 Task: Create a section Dash & Dazzle and in the section, add a milestone Infrastructure Upgrade in the project UniTech.
Action: Mouse moved to (53, 323)
Screenshot: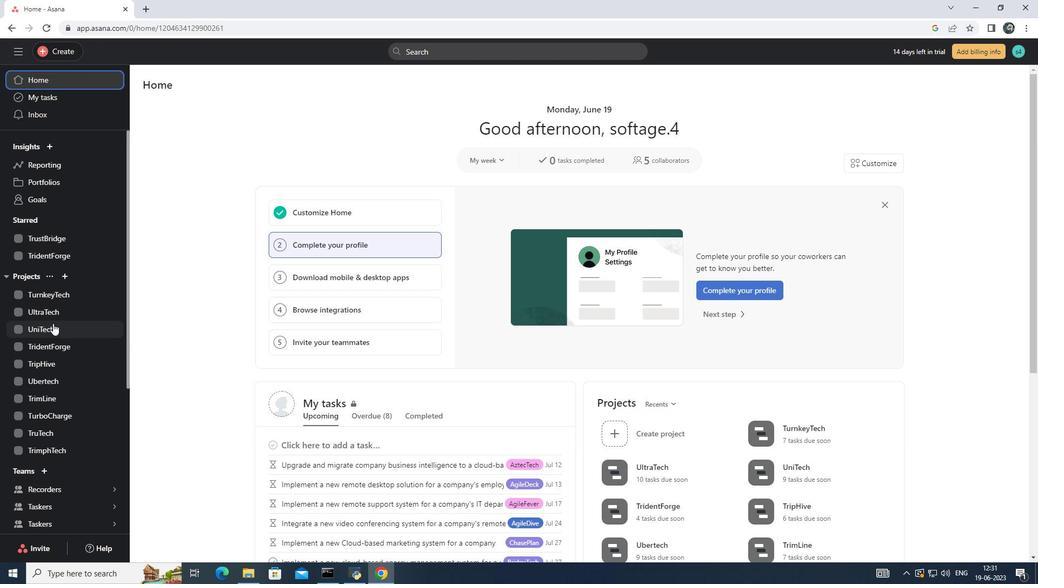 
Action: Mouse pressed left at (53, 323)
Screenshot: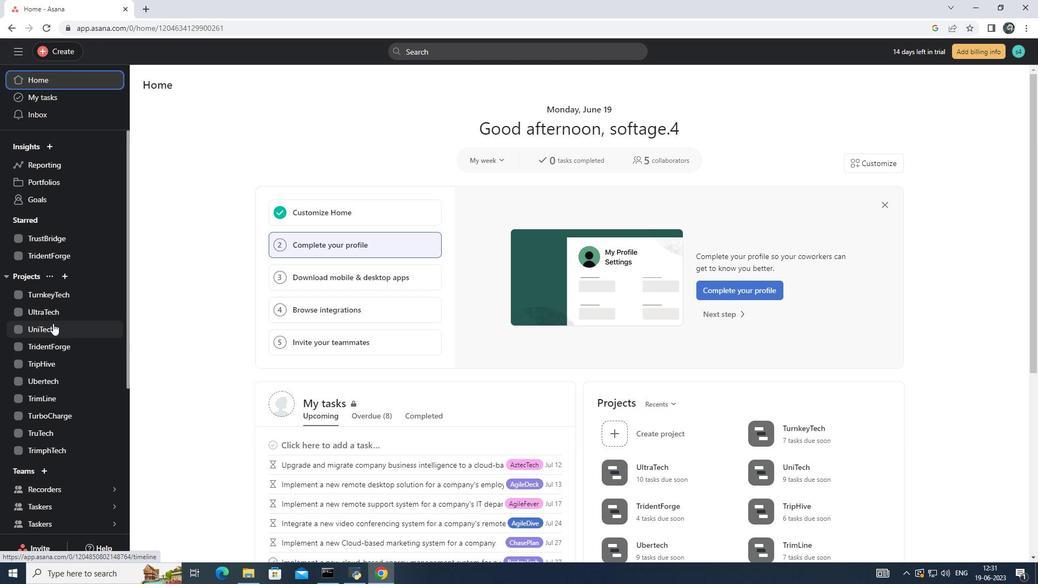 
Action: Mouse moved to (201, 425)
Screenshot: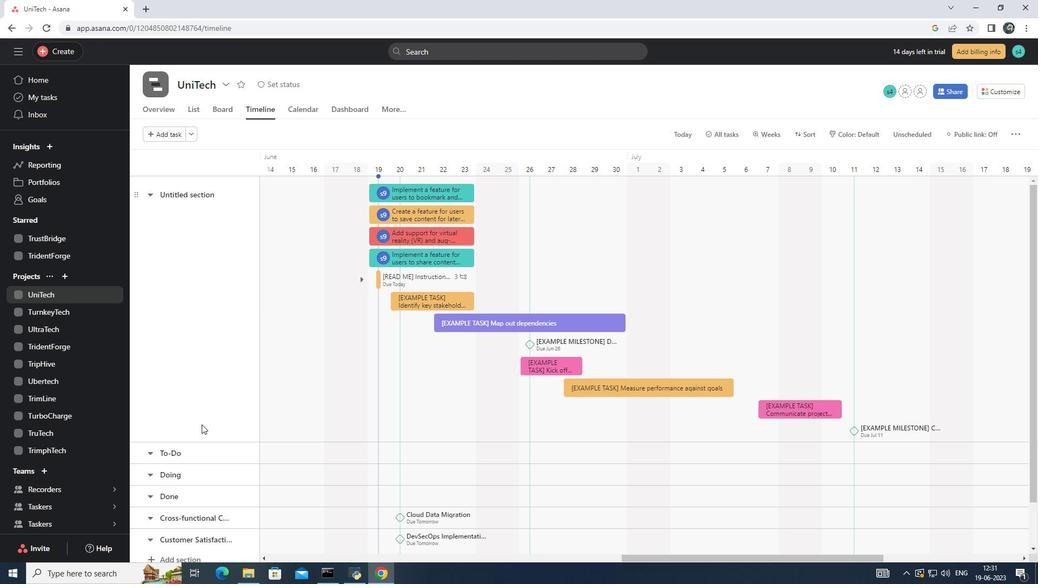 
Action: Mouse scrolled (201, 424) with delta (0, 0)
Screenshot: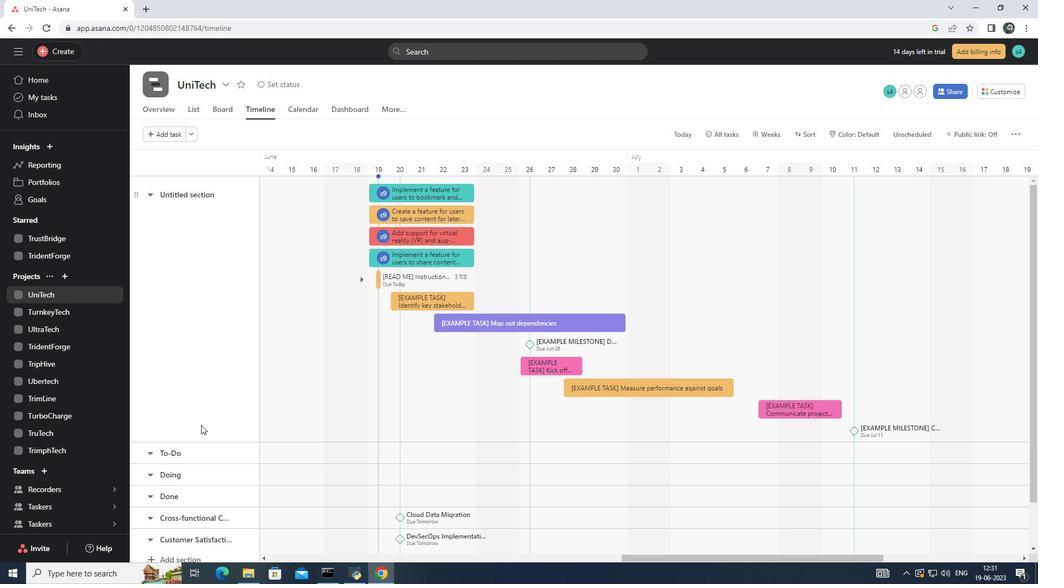 
Action: Mouse scrolled (201, 424) with delta (0, 0)
Screenshot: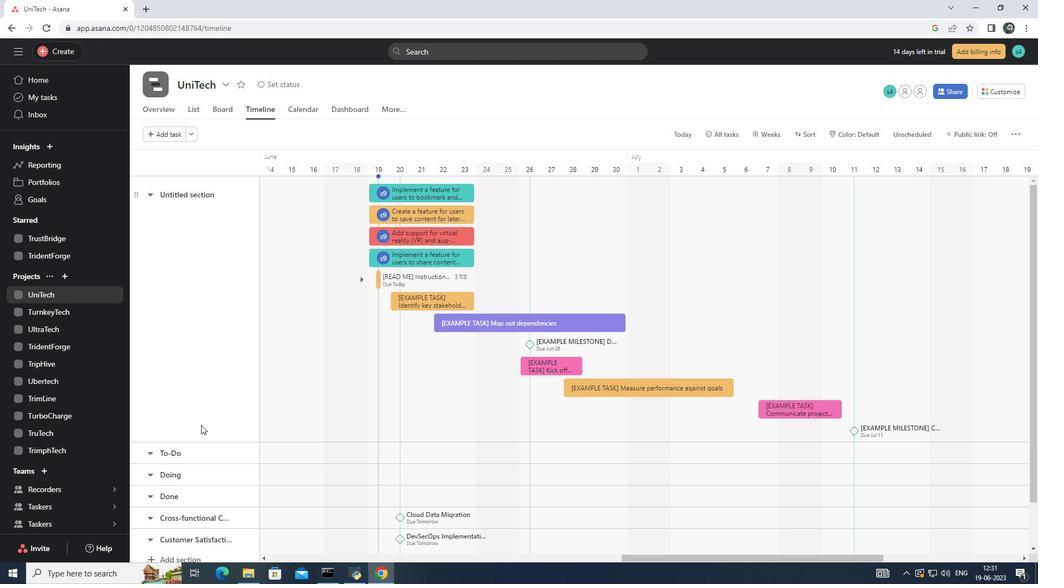 
Action: Mouse scrolled (201, 424) with delta (0, 0)
Screenshot: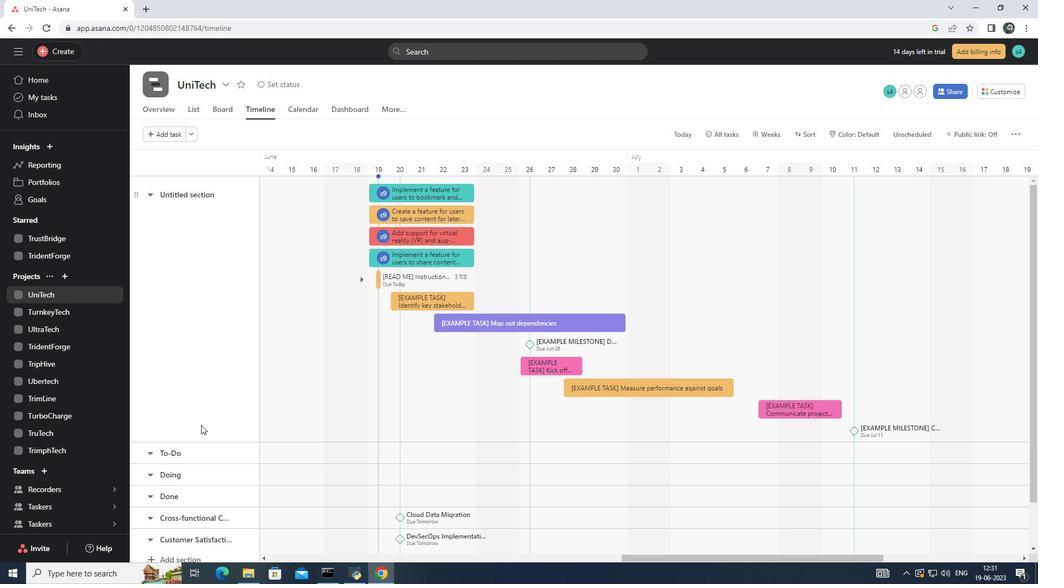 
Action: Mouse moved to (169, 509)
Screenshot: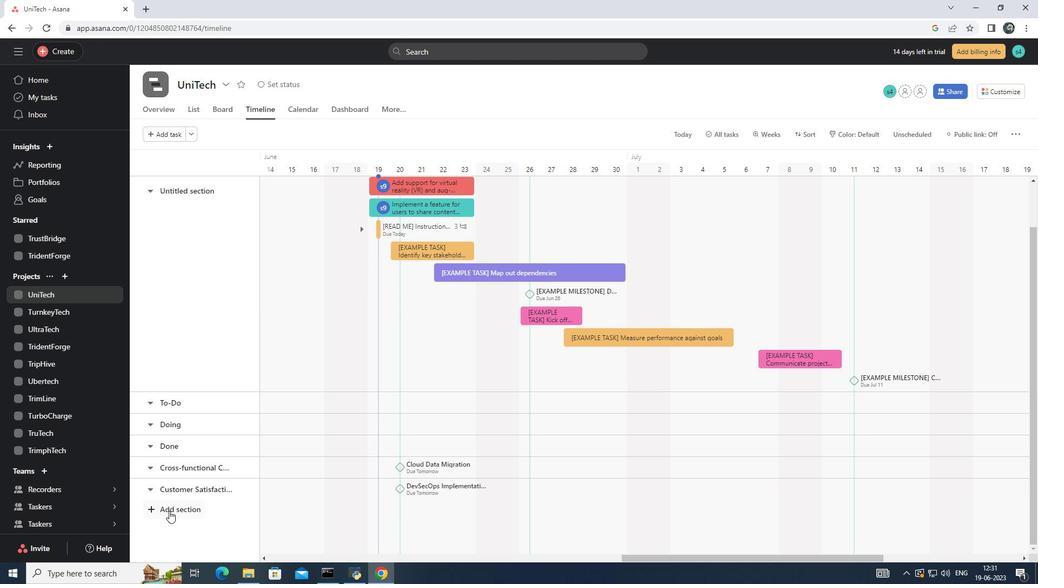 
Action: Mouse pressed left at (169, 509)
Screenshot: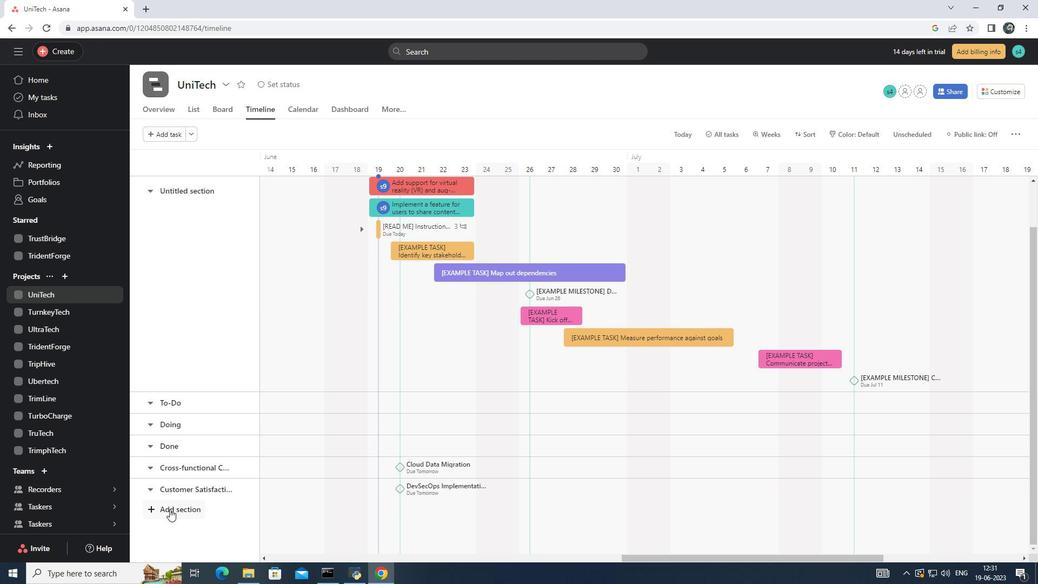 
Action: Mouse moved to (172, 510)
Screenshot: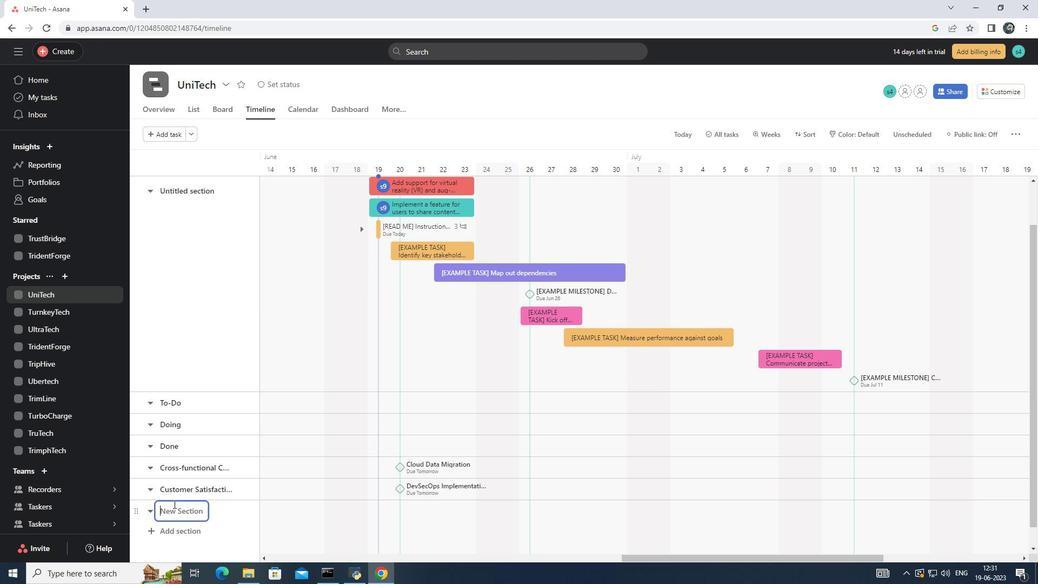 
Action: Key pressed <Key.shift>Dash<Key.space><Key.shift>&<Key.space><Key.shift><Key.shift><Key.shift><Key.shift><Key.shift><Key.shift><Key.shift><Key.shift><Key.shift><Key.shift><Key.shift>Dazzle<Key.enter>
Screenshot: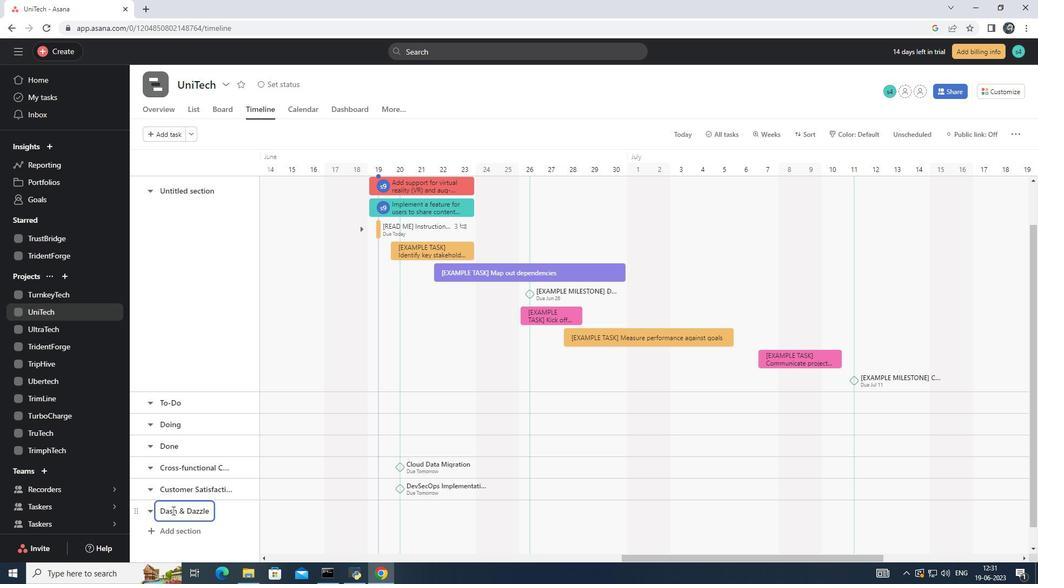 
Action: Mouse moved to (313, 509)
Screenshot: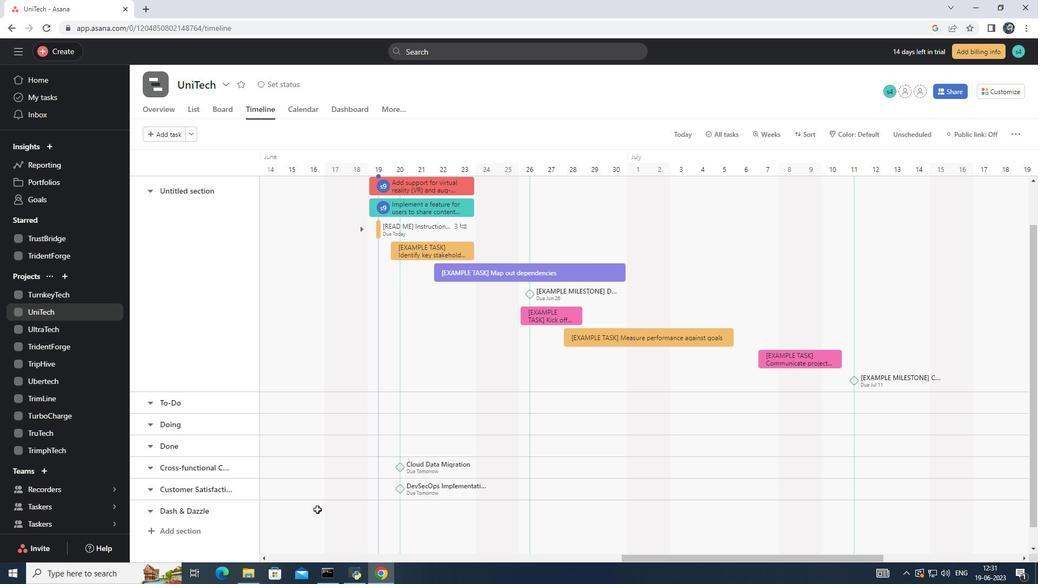 
Action: Mouse pressed left at (313, 509)
Screenshot: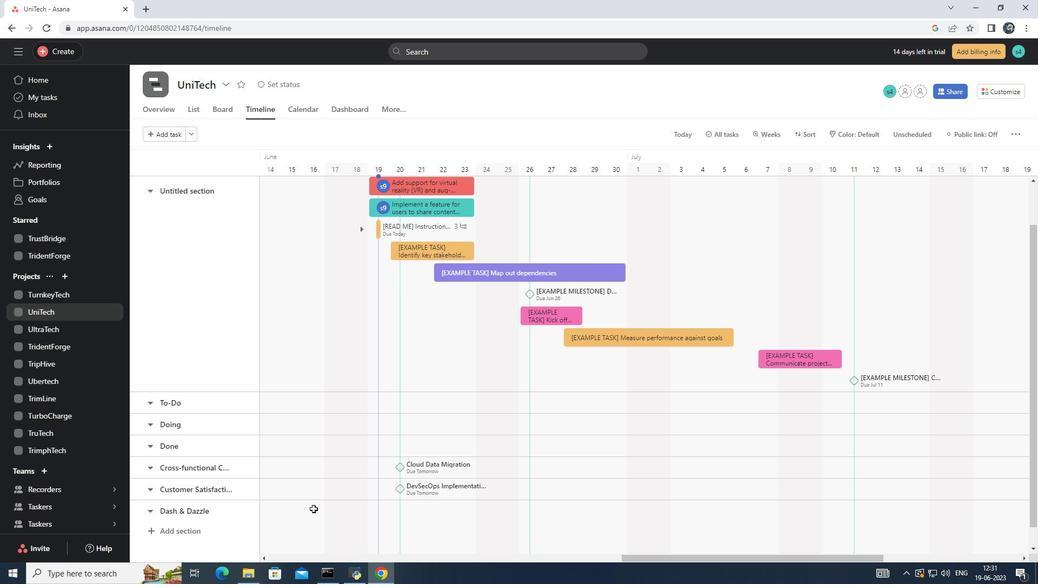 
Action: Mouse moved to (320, 512)
Screenshot: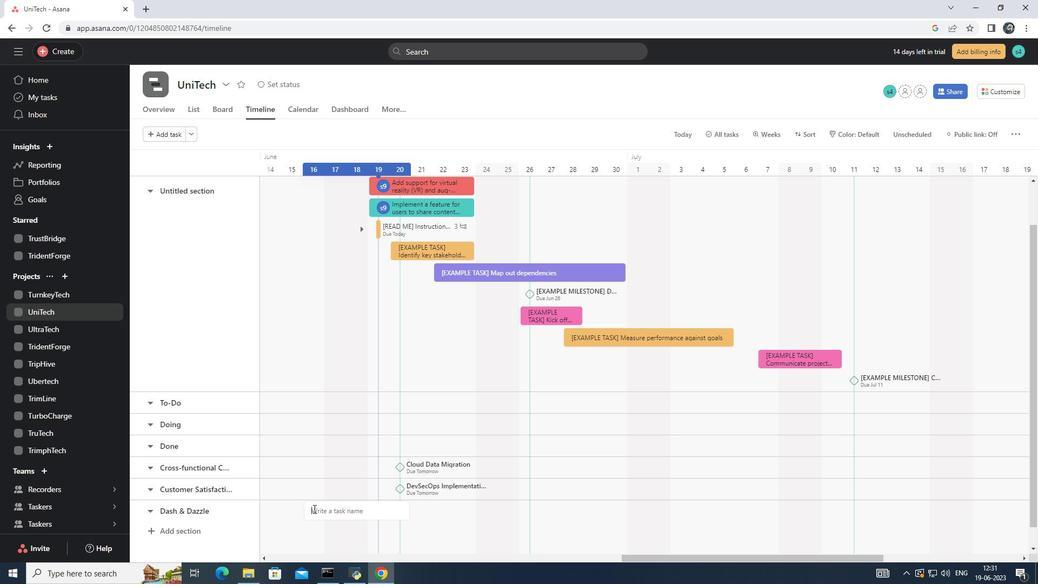 
Action: Key pressed <Key.shift>Infrastructure<Key.space><Key.shift>Uo<Key.backspace>pgrade<Key.enter>
Screenshot: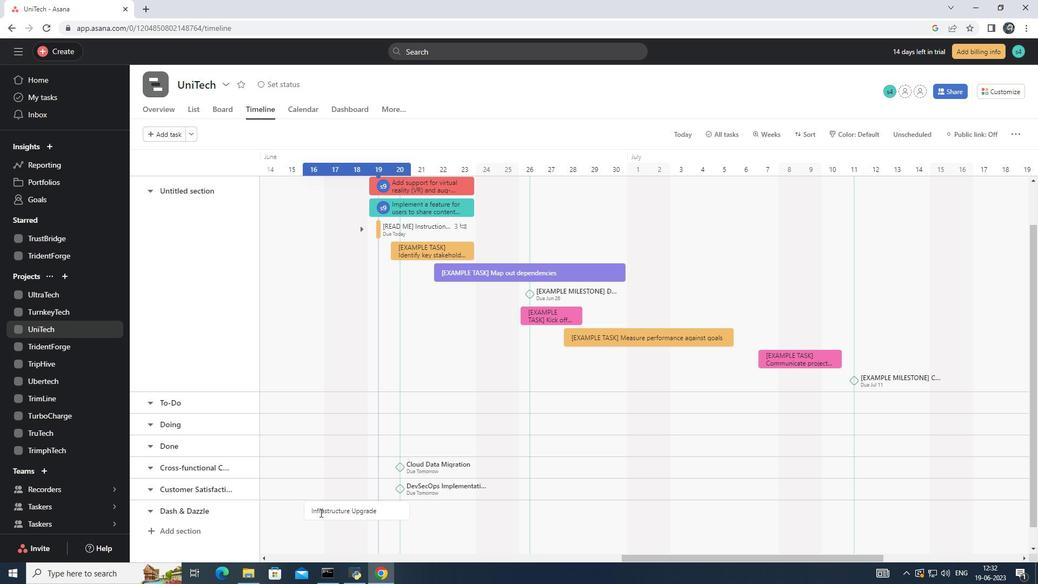 
Action: Mouse moved to (350, 511)
Screenshot: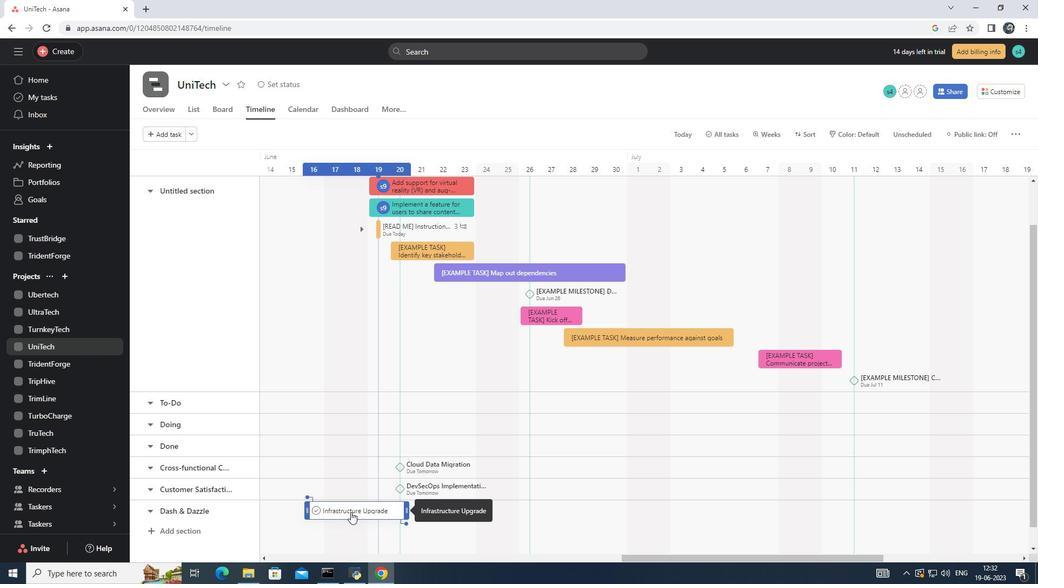 
Action: Mouse pressed right at (350, 511)
Screenshot: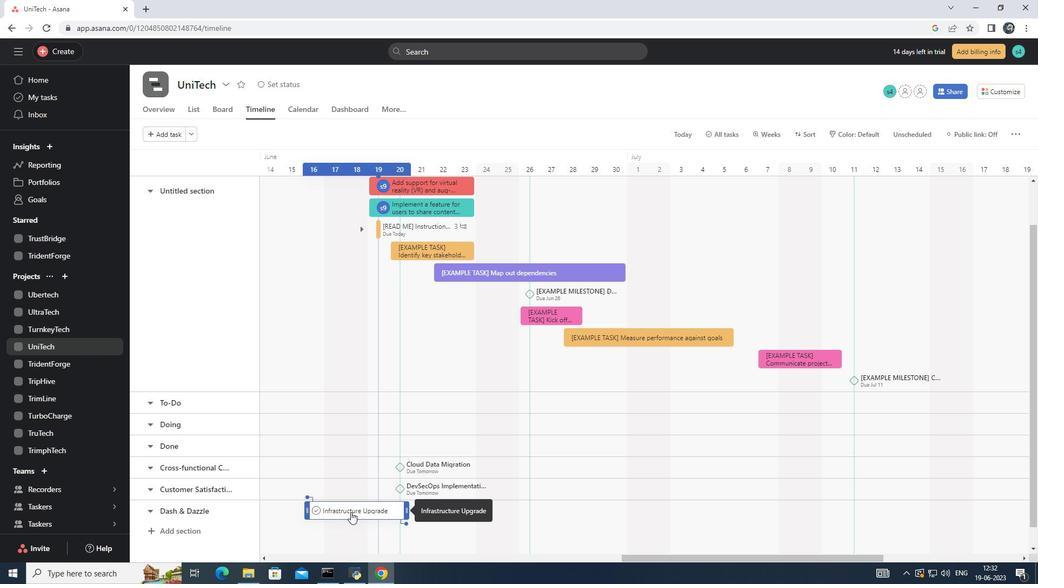 
Action: Mouse moved to (381, 454)
Screenshot: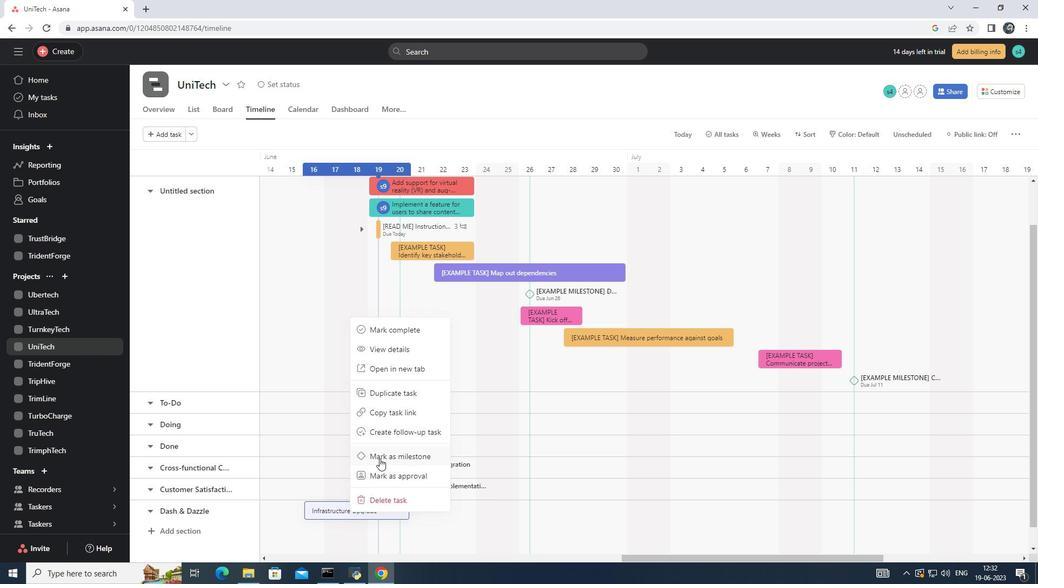 
Action: Mouse pressed left at (381, 454)
Screenshot: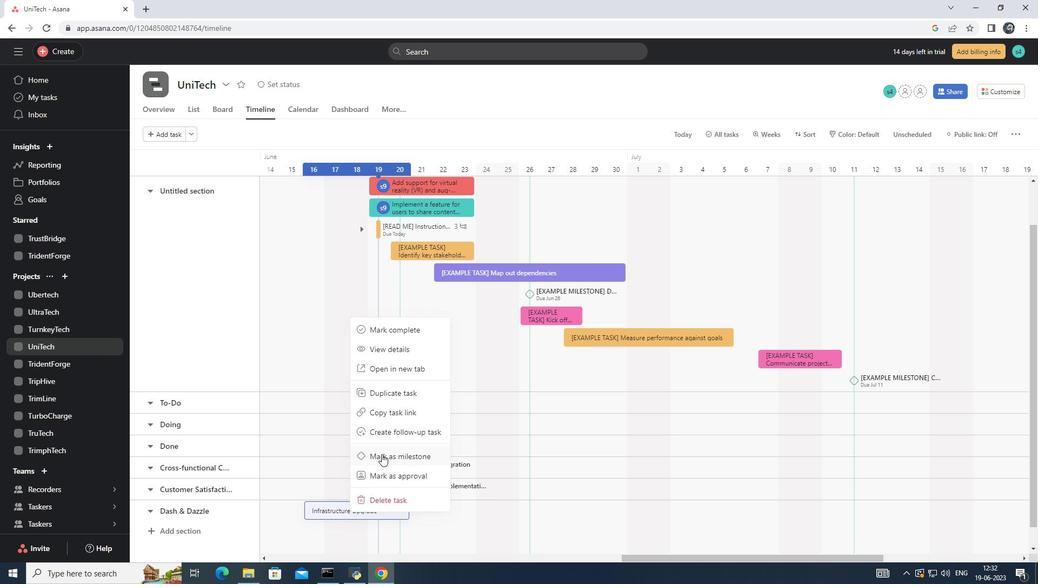 
Action: Mouse moved to (362, 527)
Screenshot: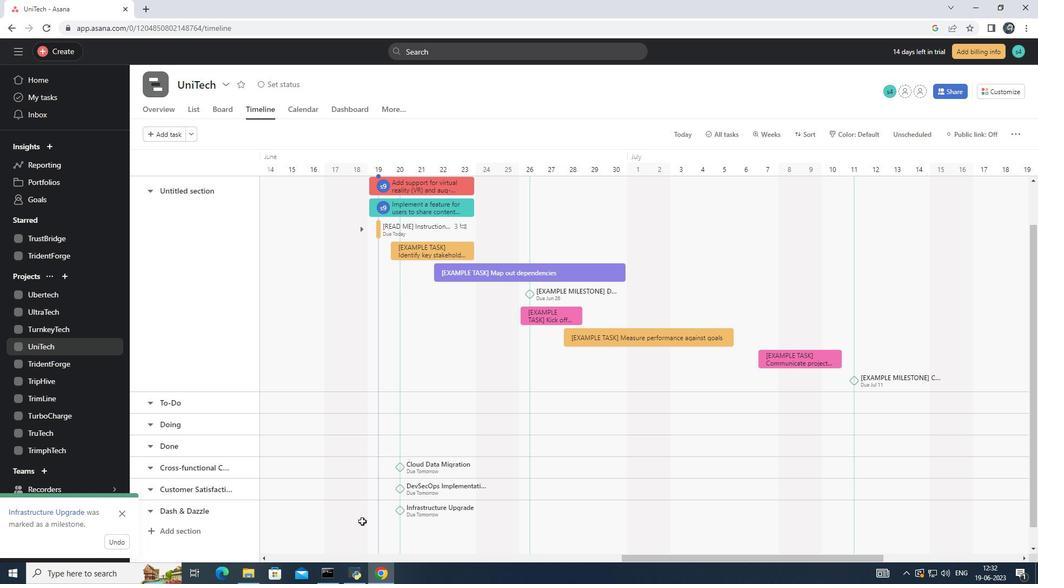 
